Task: Import a spreadsheet with the name "Wrap Up Sheet" from the upload.
Action: Mouse moved to (50, 128)
Screenshot: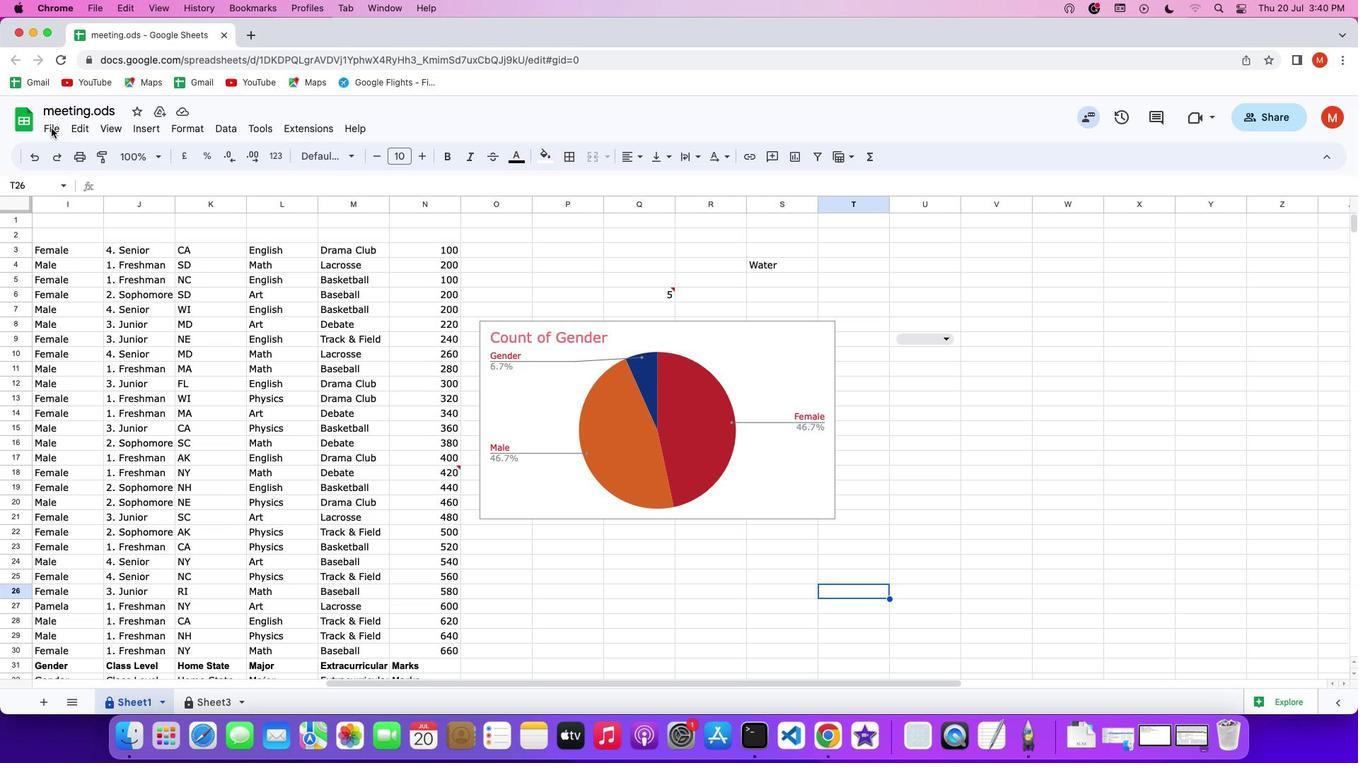 
Action: Mouse pressed left at (50, 128)
Screenshot: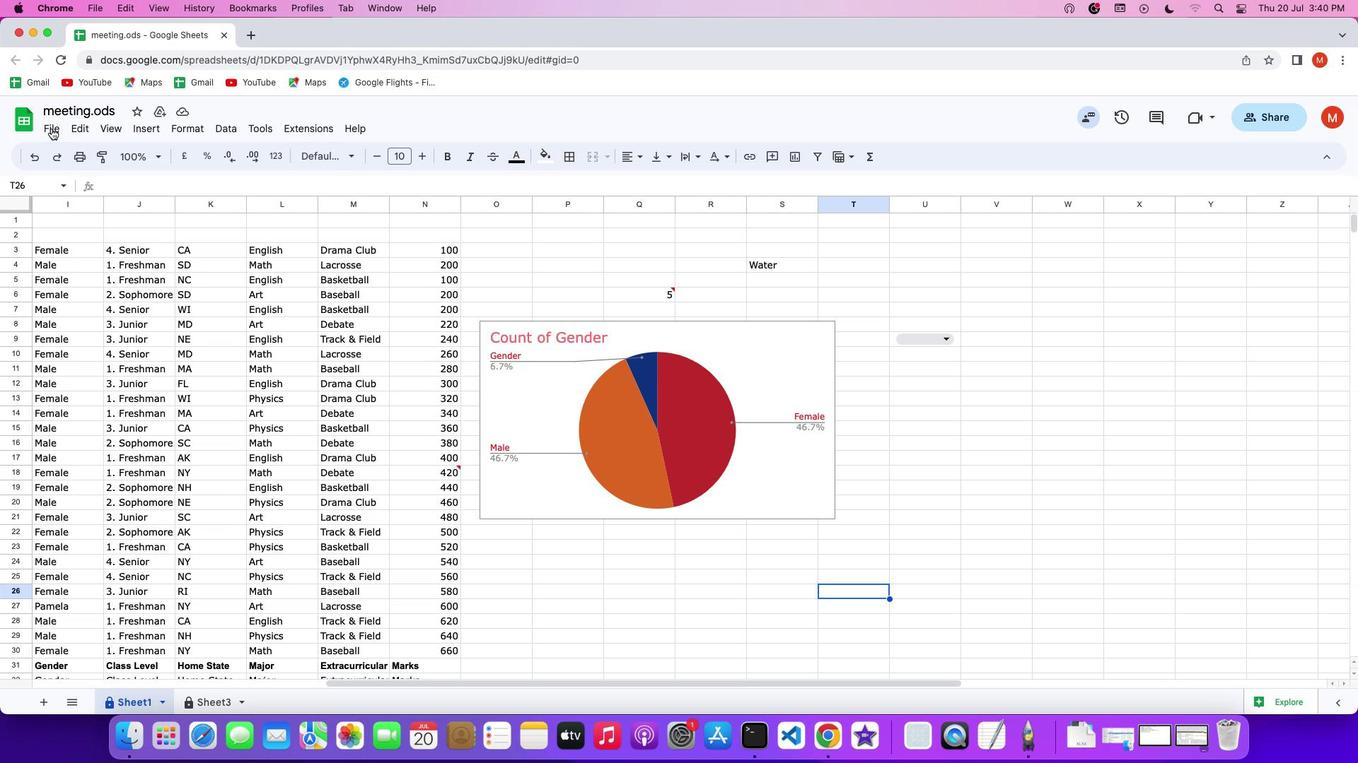
Action: Mouse pressed left at (50, 128)
Screenshot: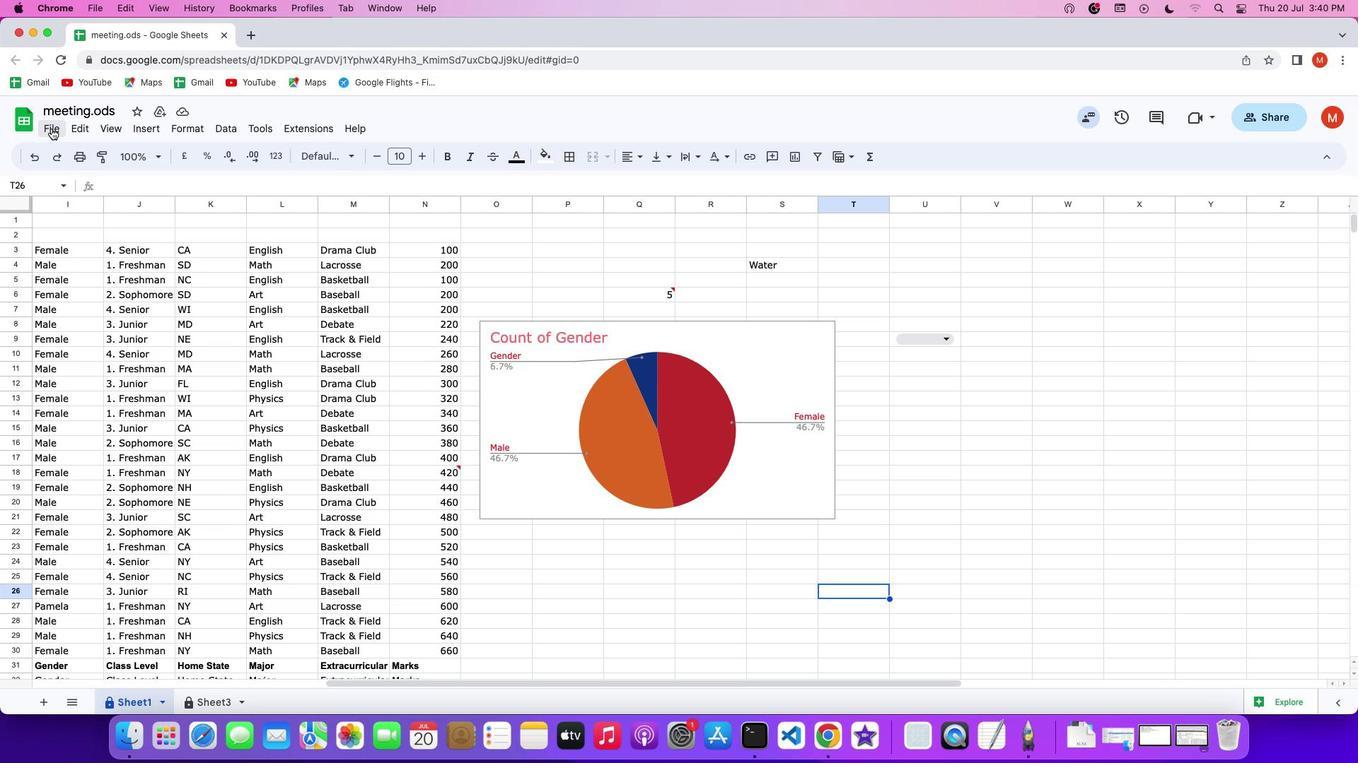 
Action: Mouse moved to (41, 128)
Screenshot: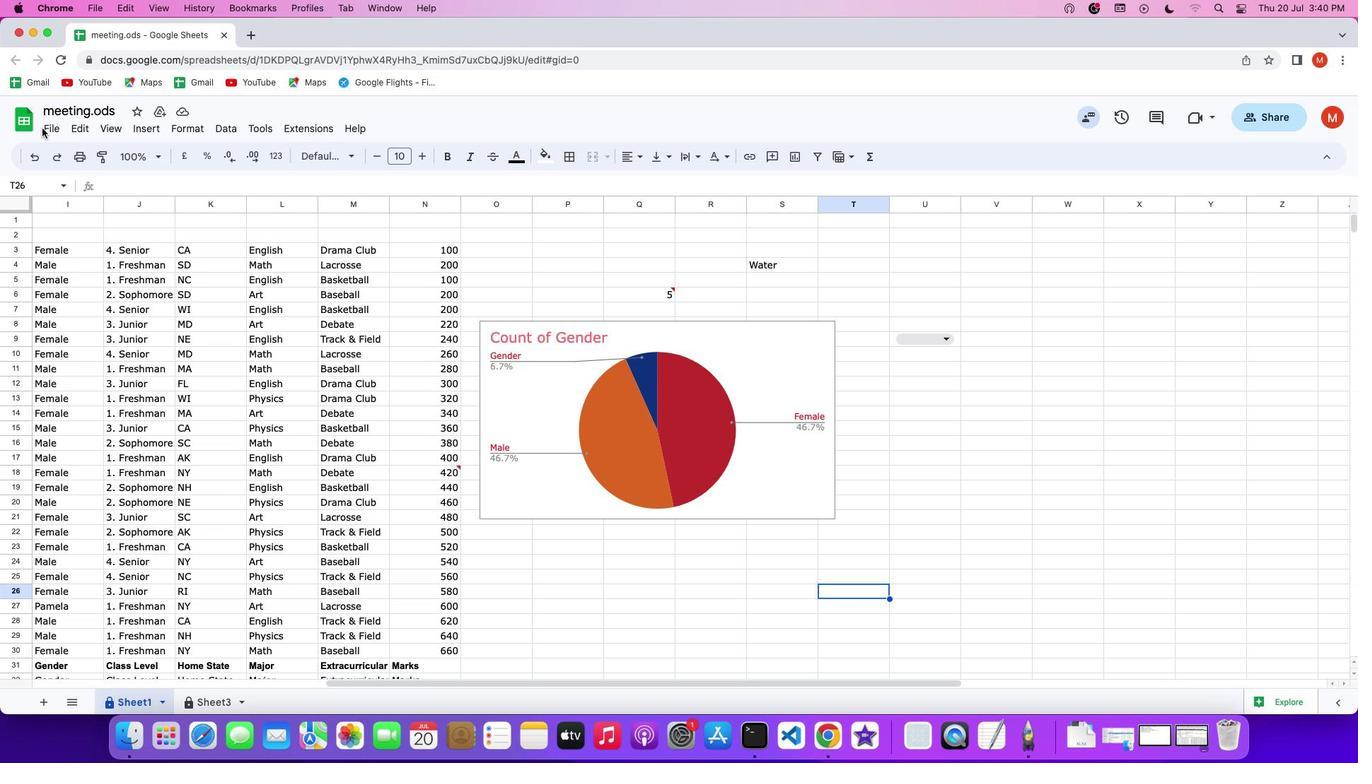 
Action: Mouse pressed left at (41, 128)
Screenshot: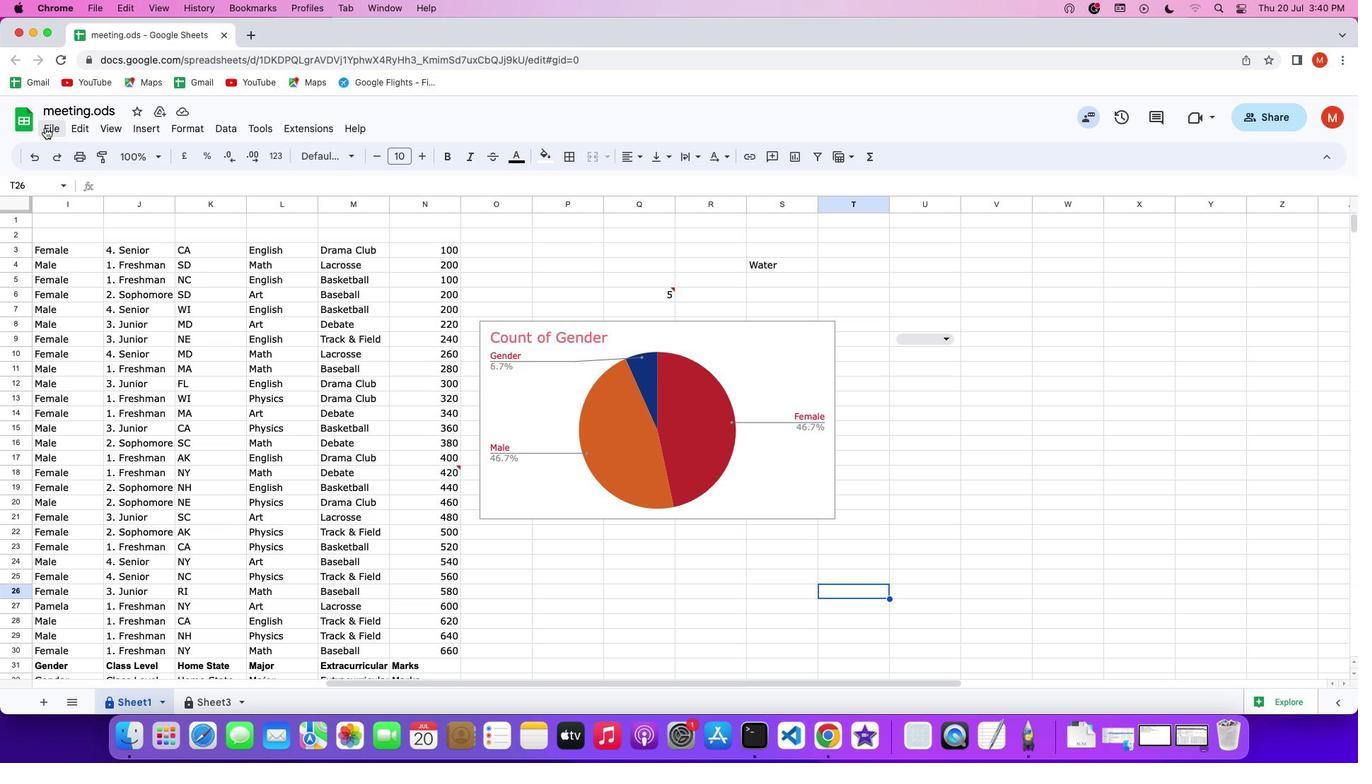 
Action: Mouse moved to (45, 127)
Screenshot: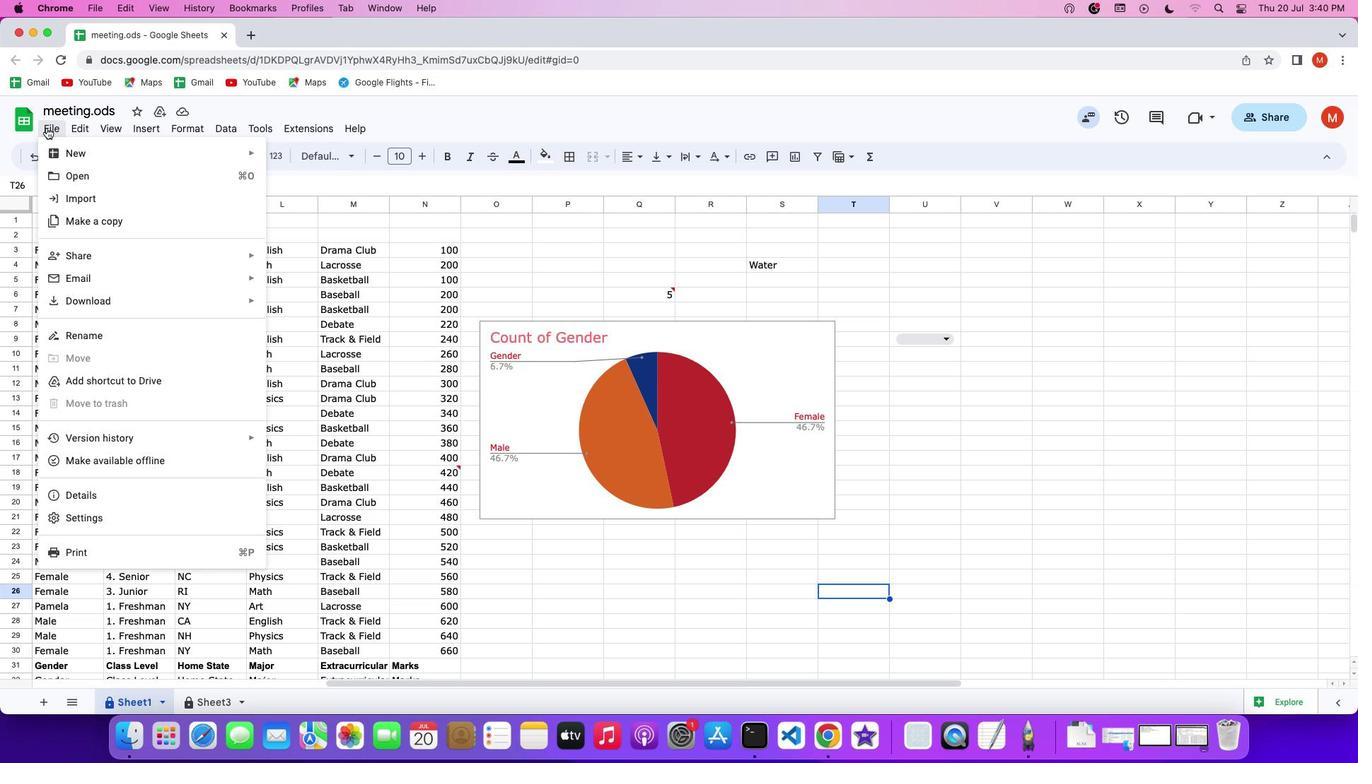 
Action: Mouse pressed left at (45, 127)
Screenshot: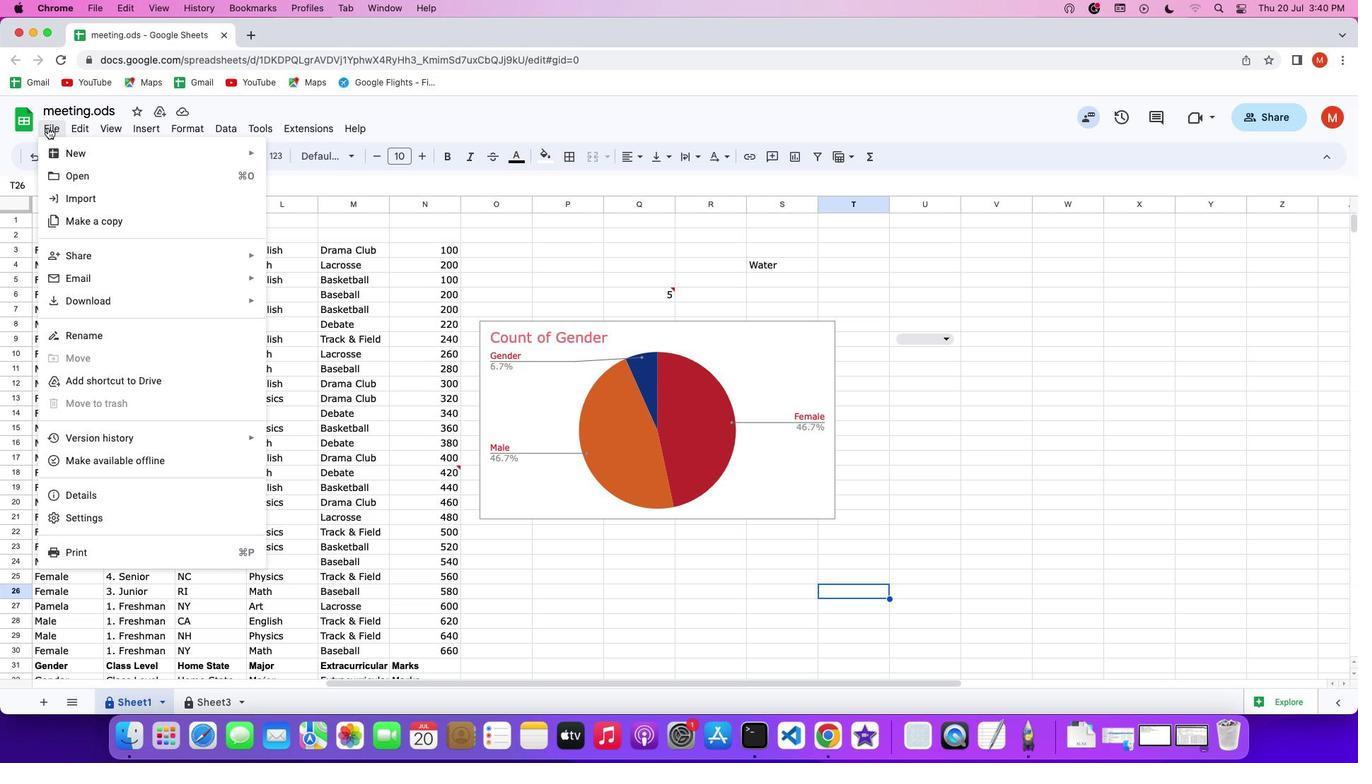 
Action: Mouse moved to (68, 192)
Screenshot: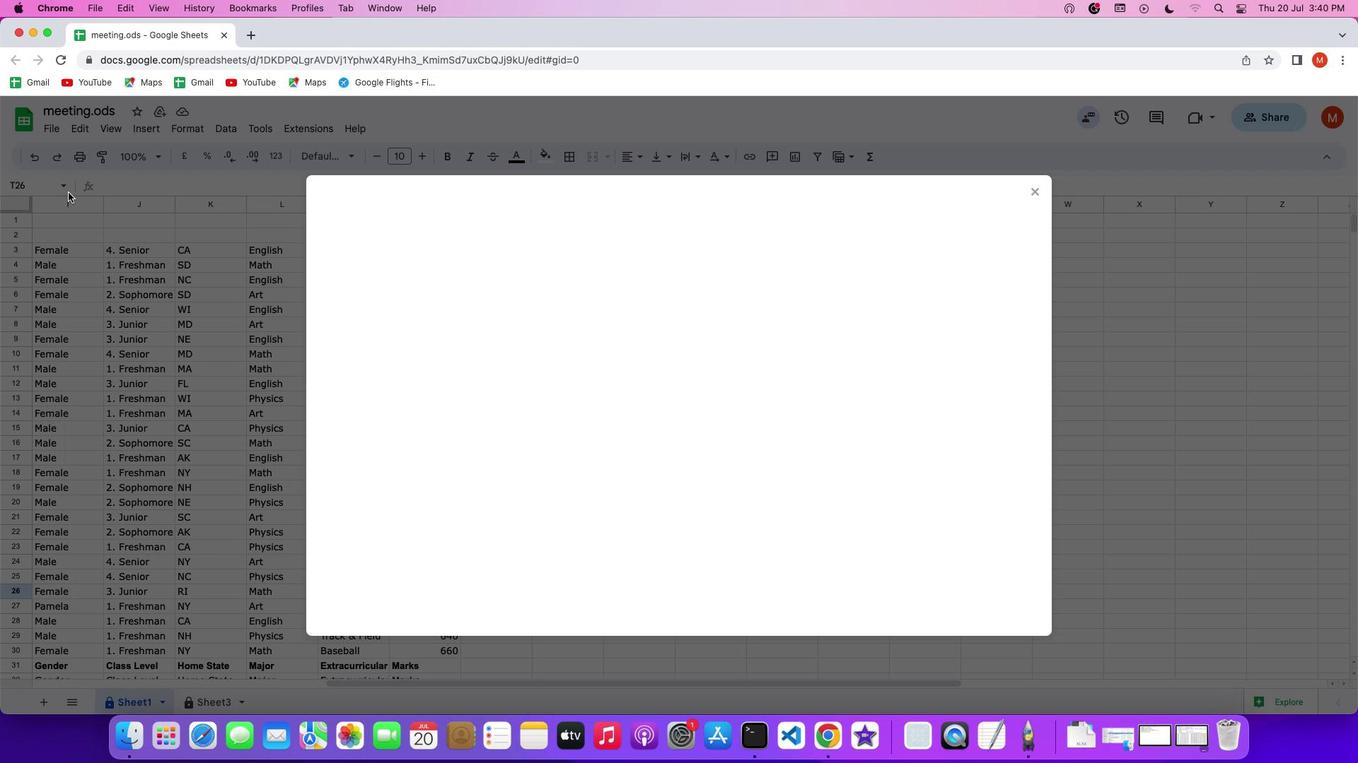 
Action: Mouse pressed left at (68, 192)
Screenshot: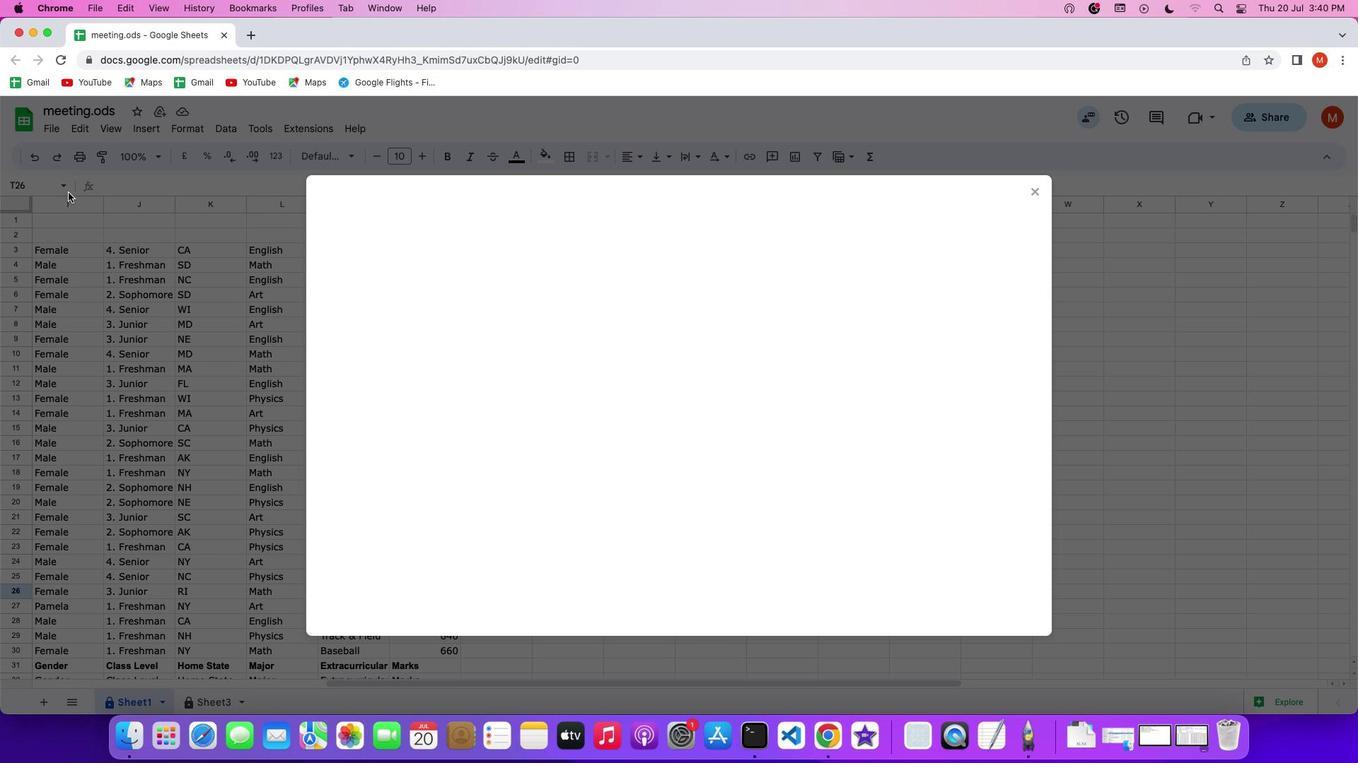 
Action: Mouse moved to (569, 246)
Screenshot: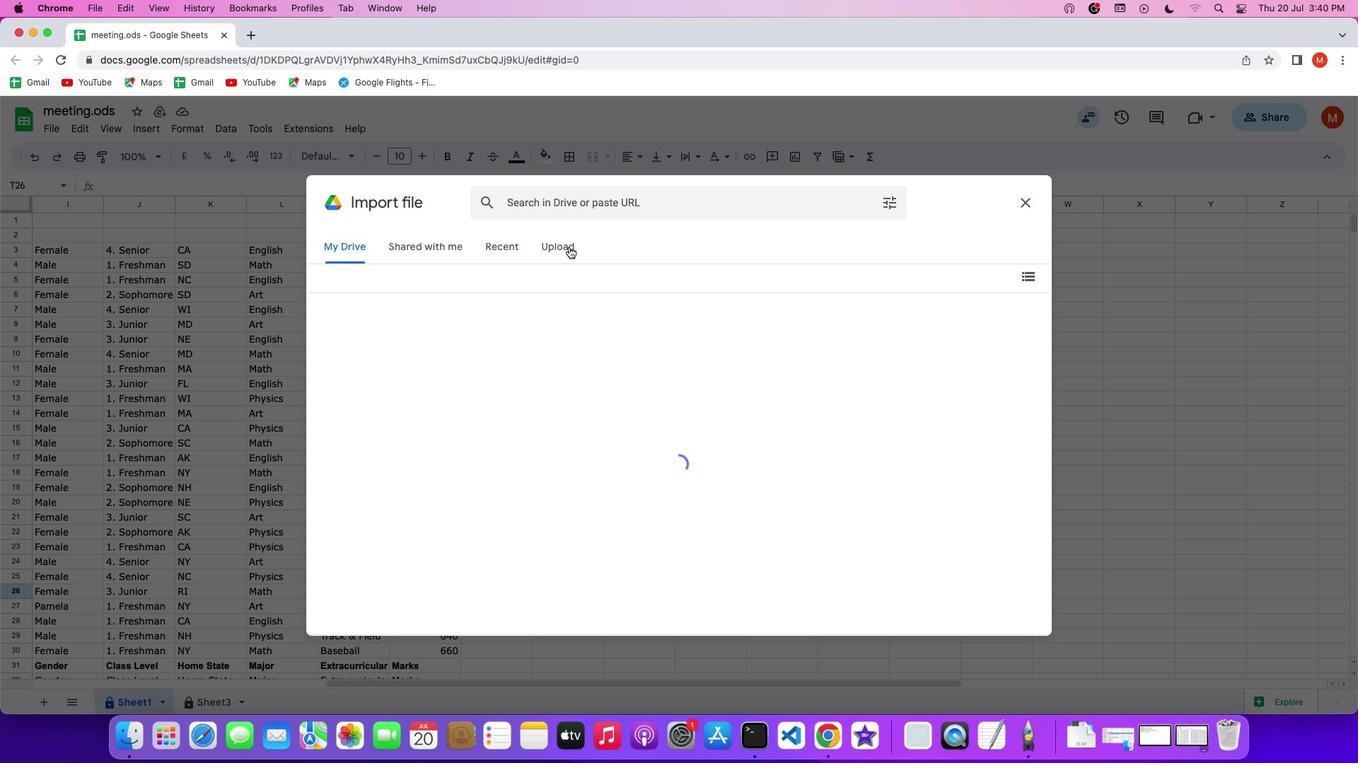 
Action: Mouse pressed left at (569, 246)
Screenshot: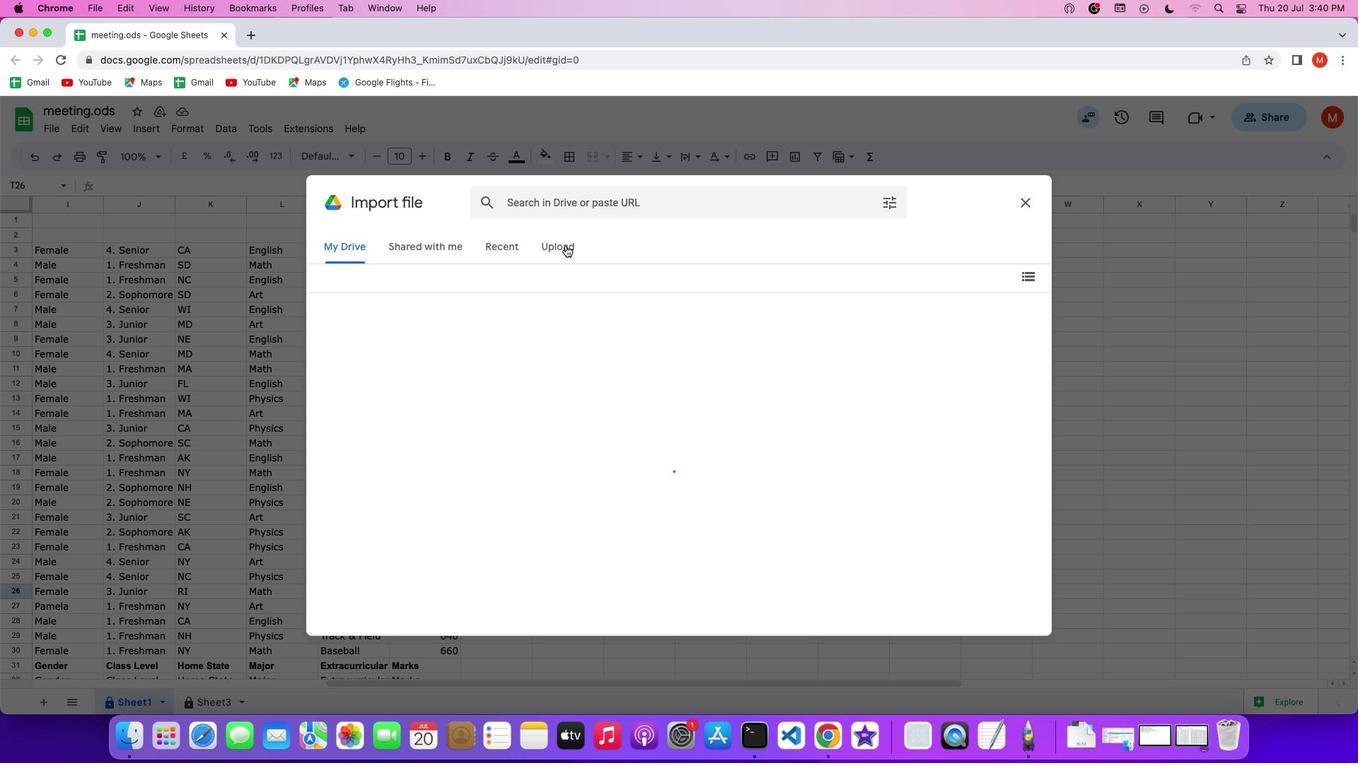 
Action: Mouse moved to (565, 246)
Screenshot: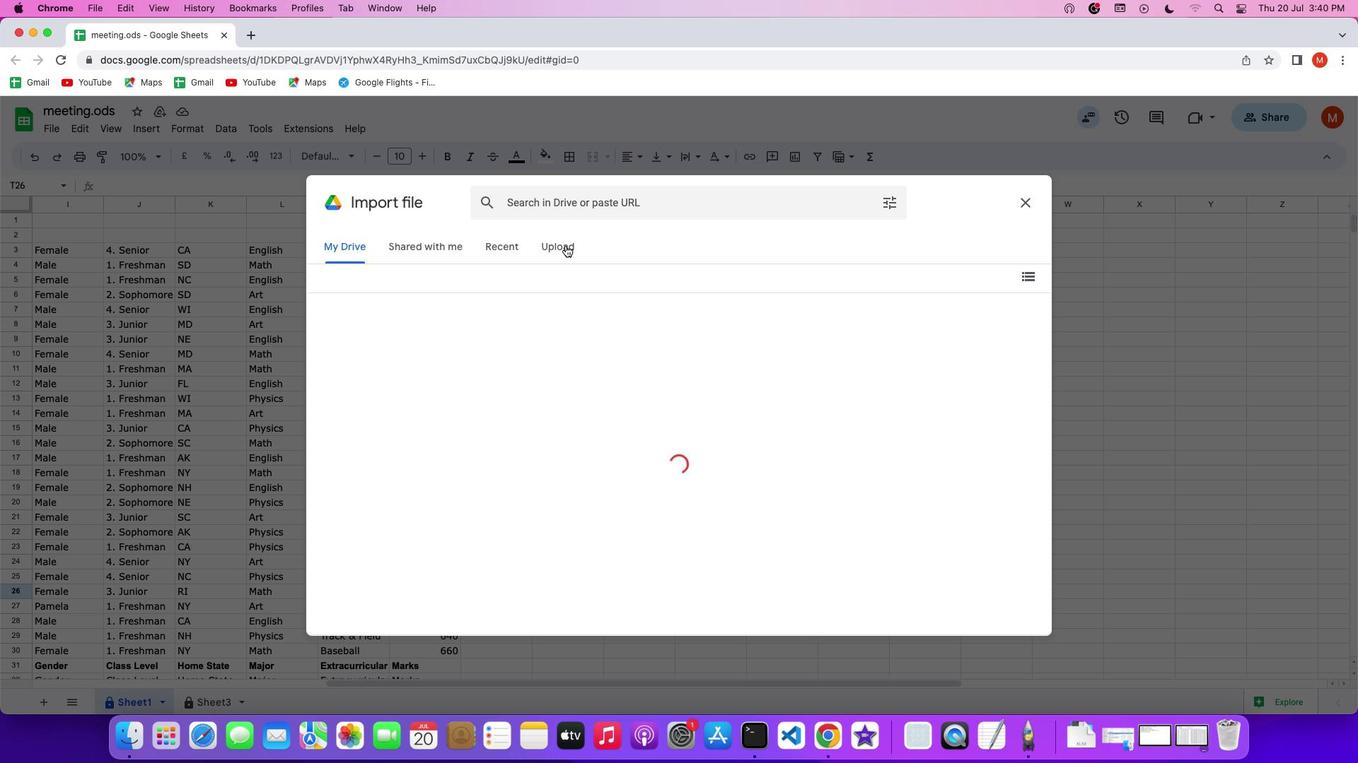 
Action: Mouse pressed left at (565, 246)
Screenshot: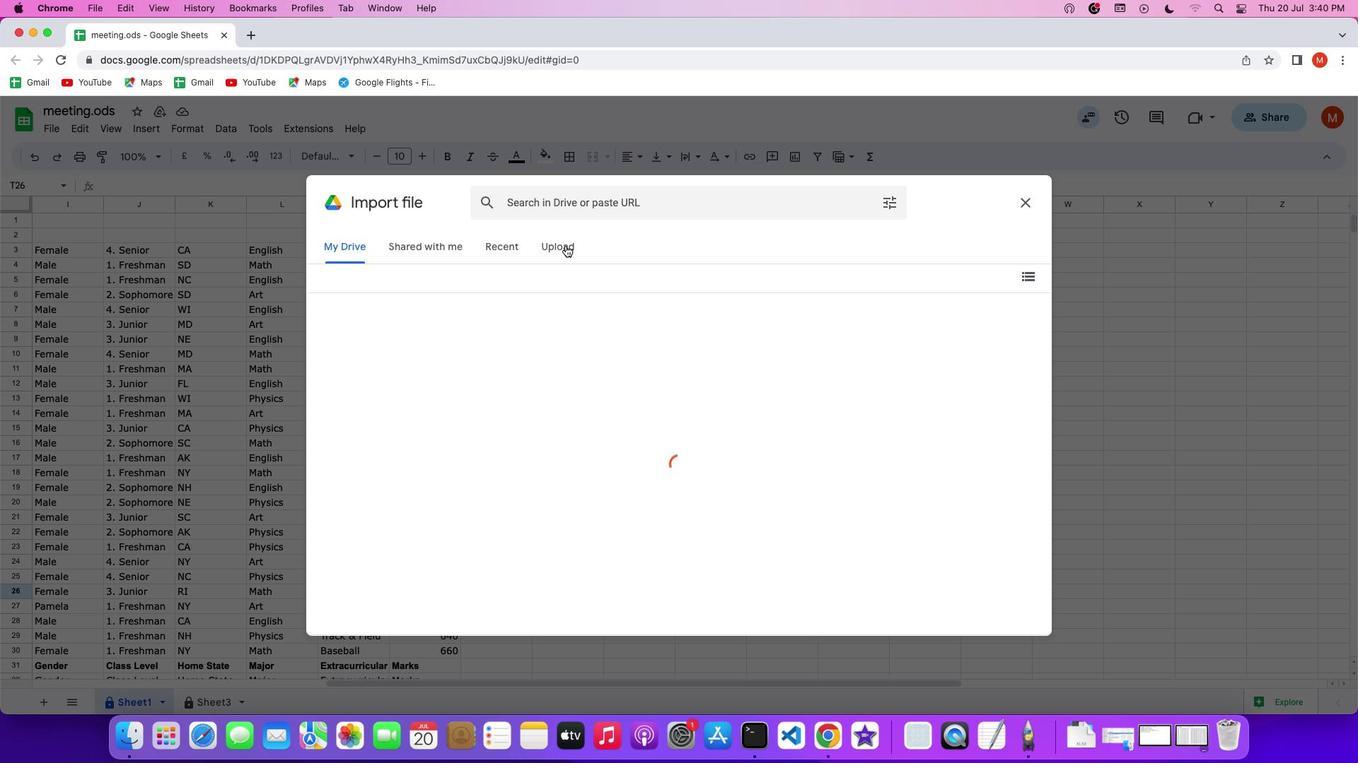 
Action: Mouse moved to (682, 502)
Screenshot: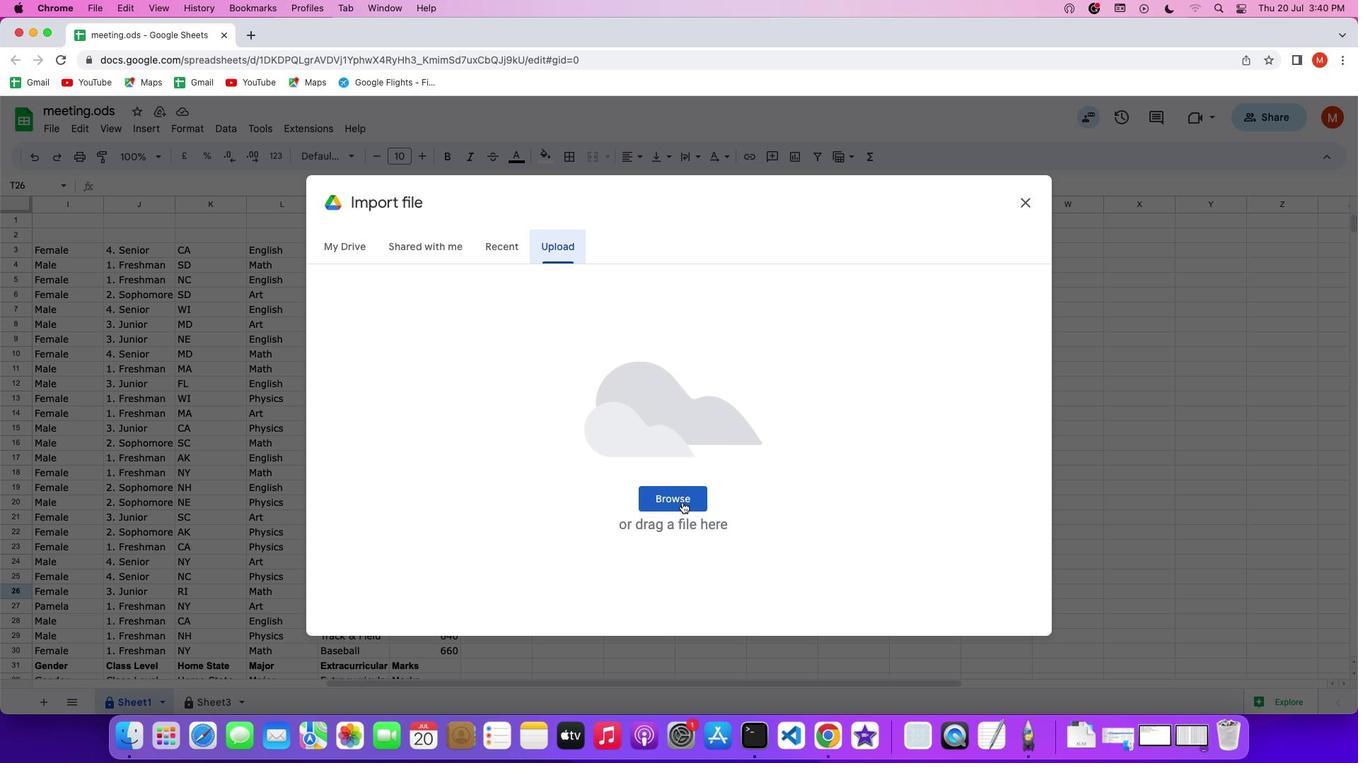 
Action: Mouse pressed left at (682, 502)
Screenshot: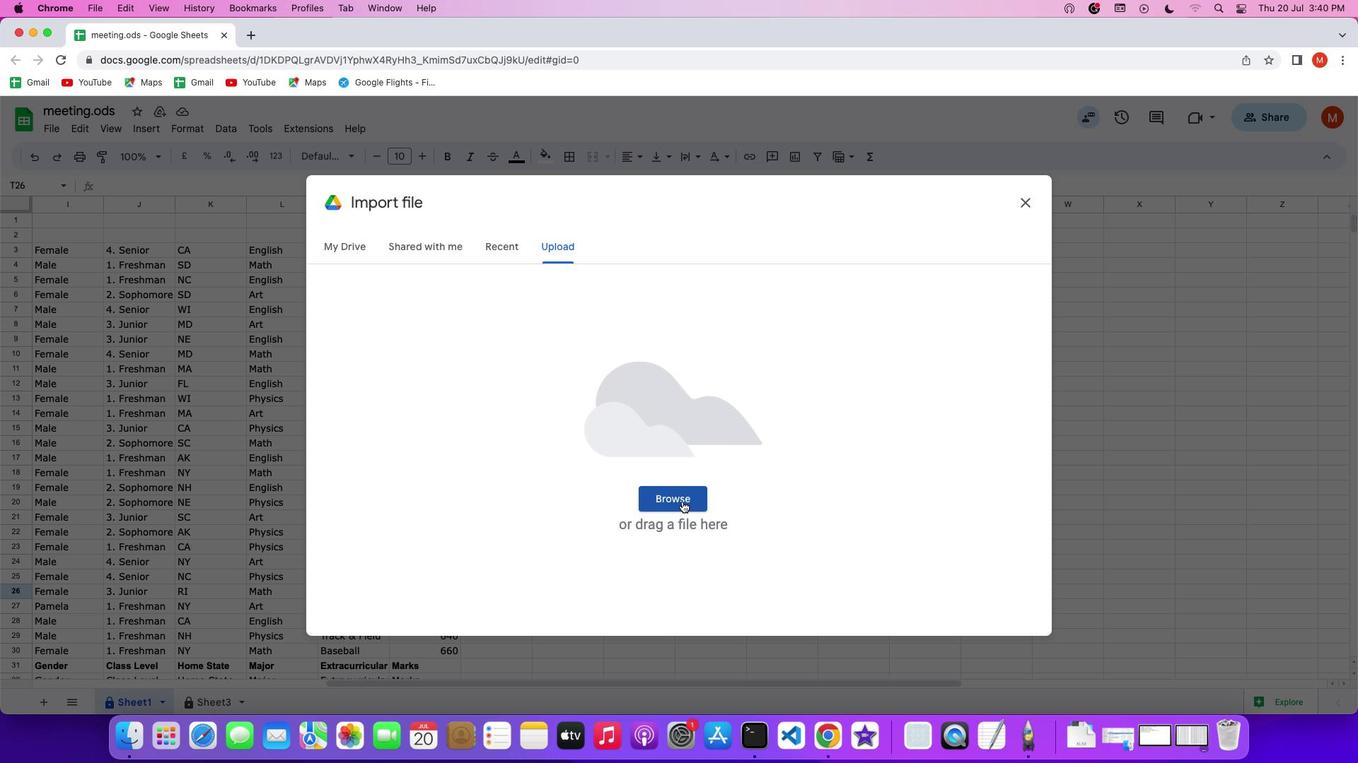 
Action: Mouse moved to (604, 438)
Screenshot: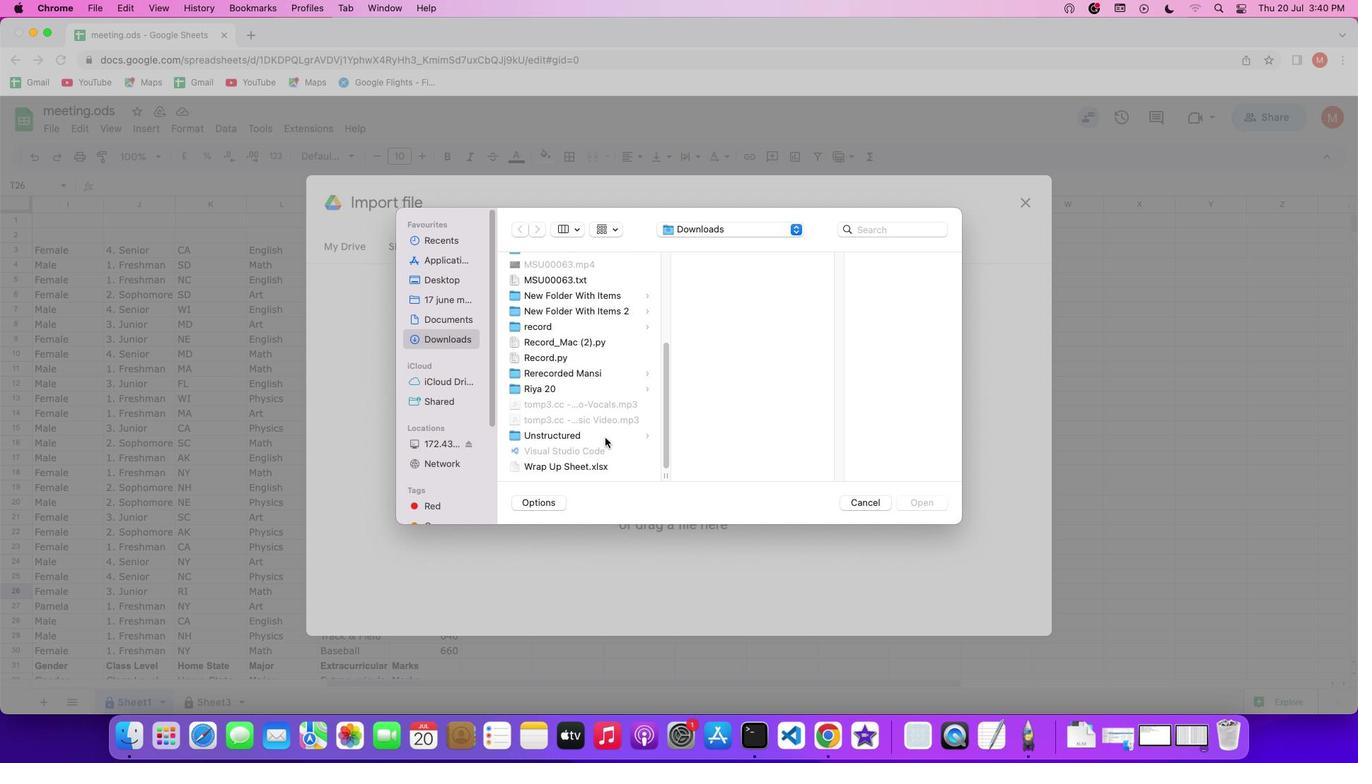 
Action: Mouse scrolled (604, 438) with delta (0, 0)
Screenshot: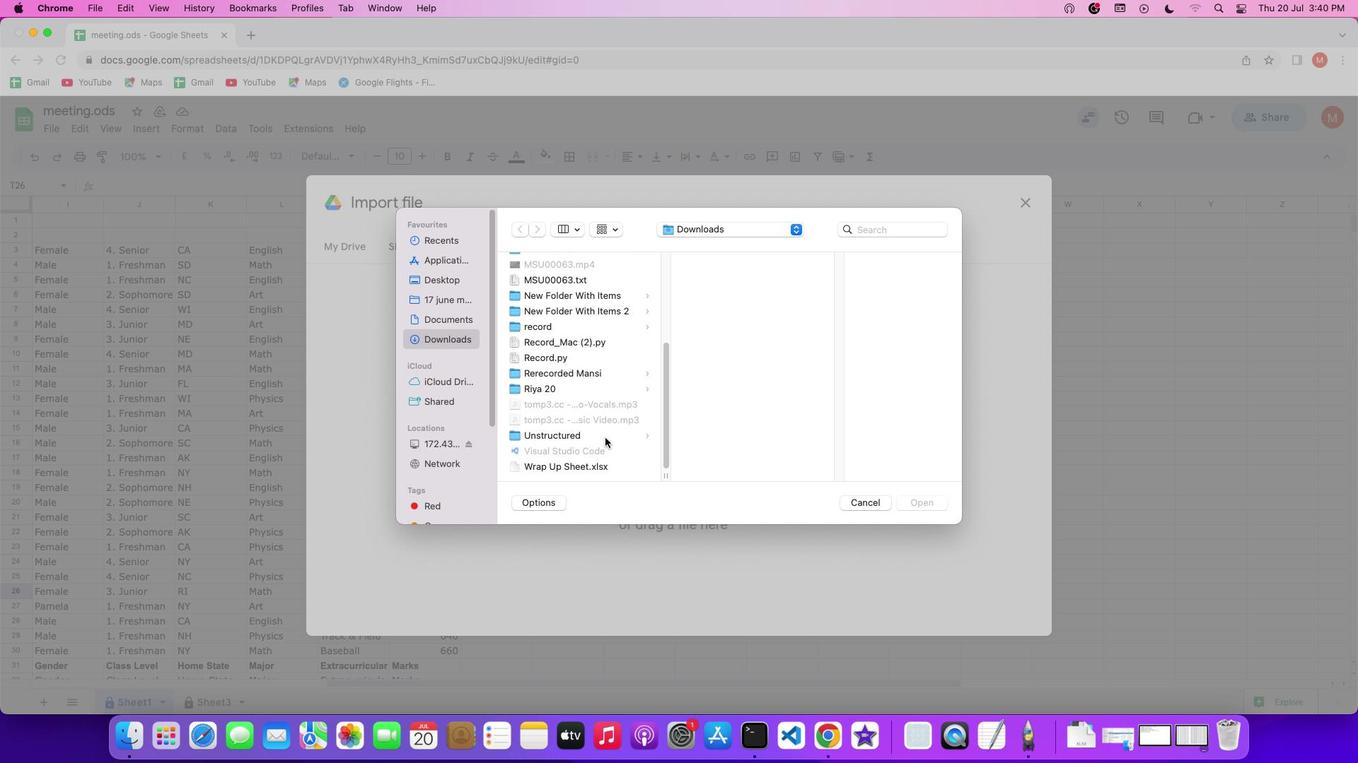 
Action: Mouse scrolled (604, 438) with delta (0, 0)
Screenshot: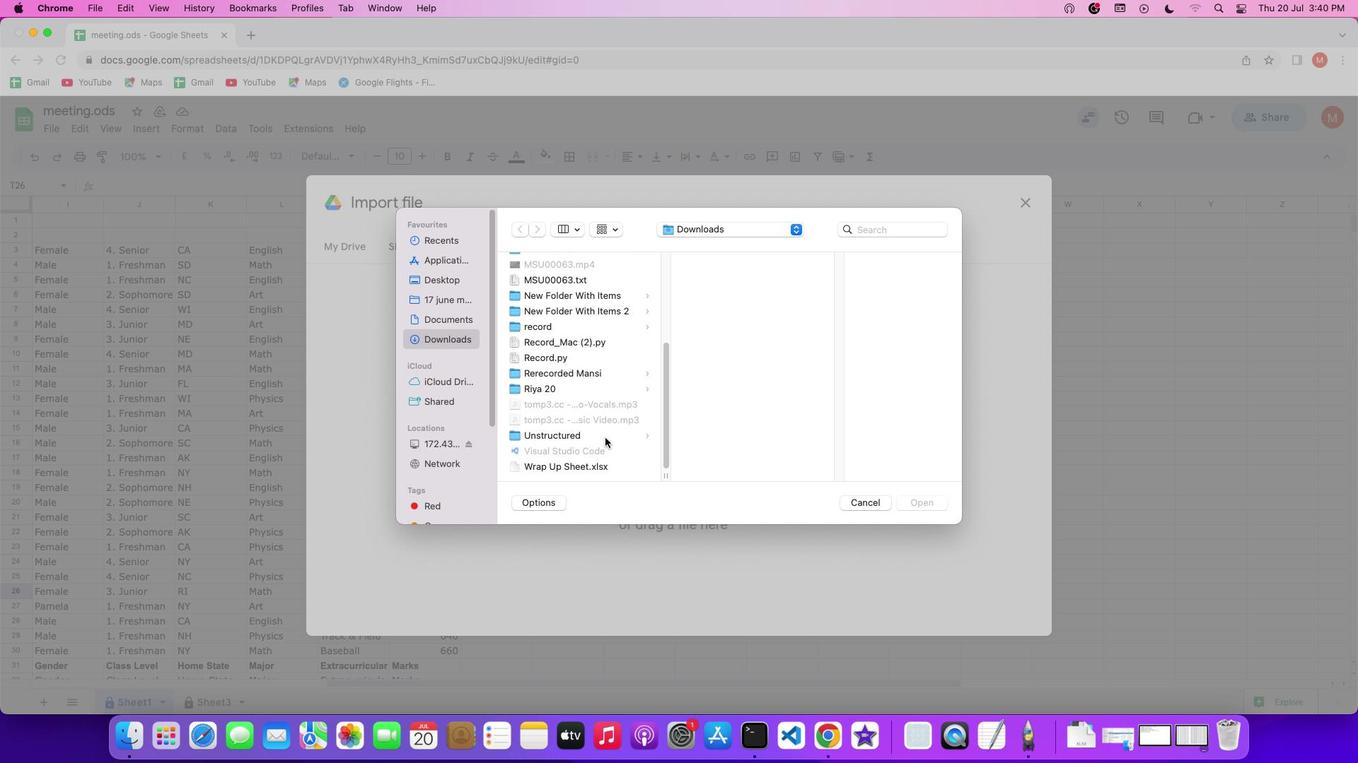 
Action: Mouse scrolled (604, 438) with delta (0, -2)
Screenshot: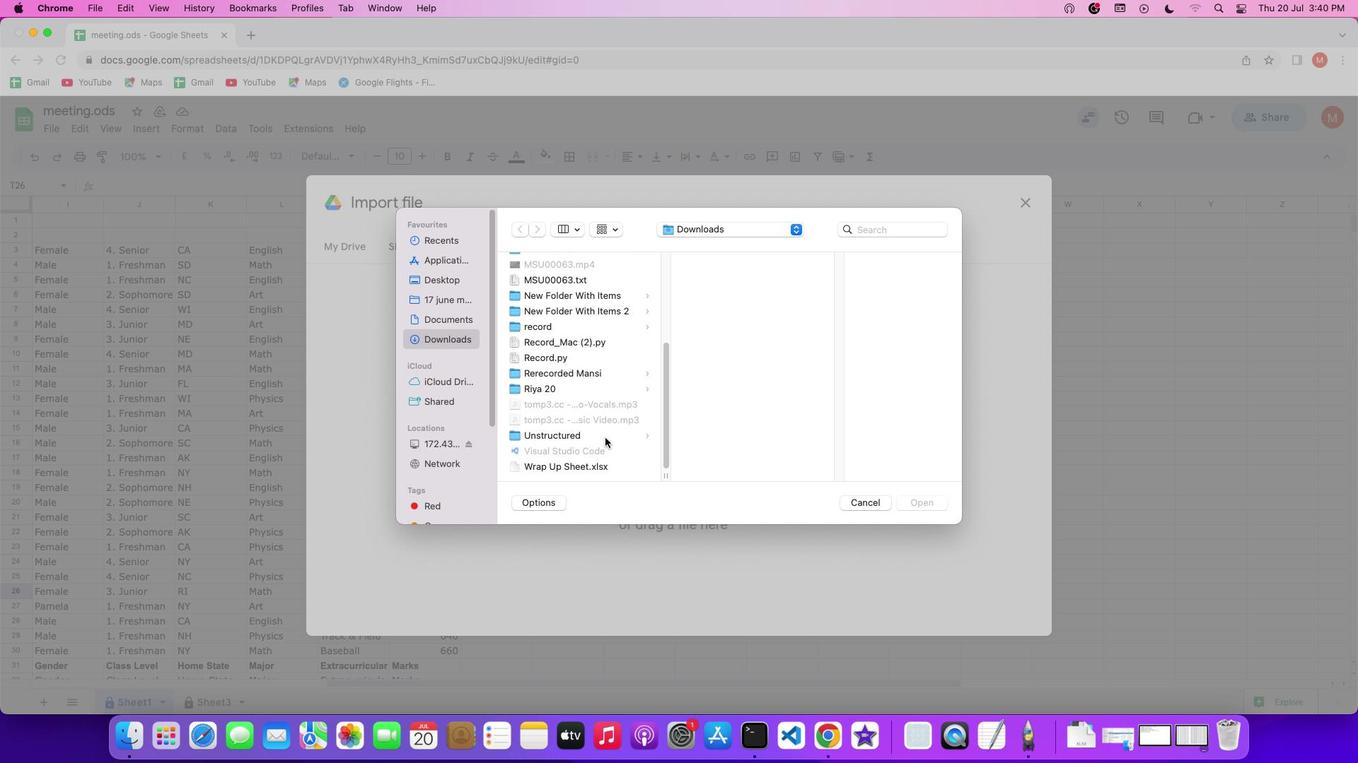 
Action: Mouse scrolled (604, 438) with delta (0, -3)
Screenshot: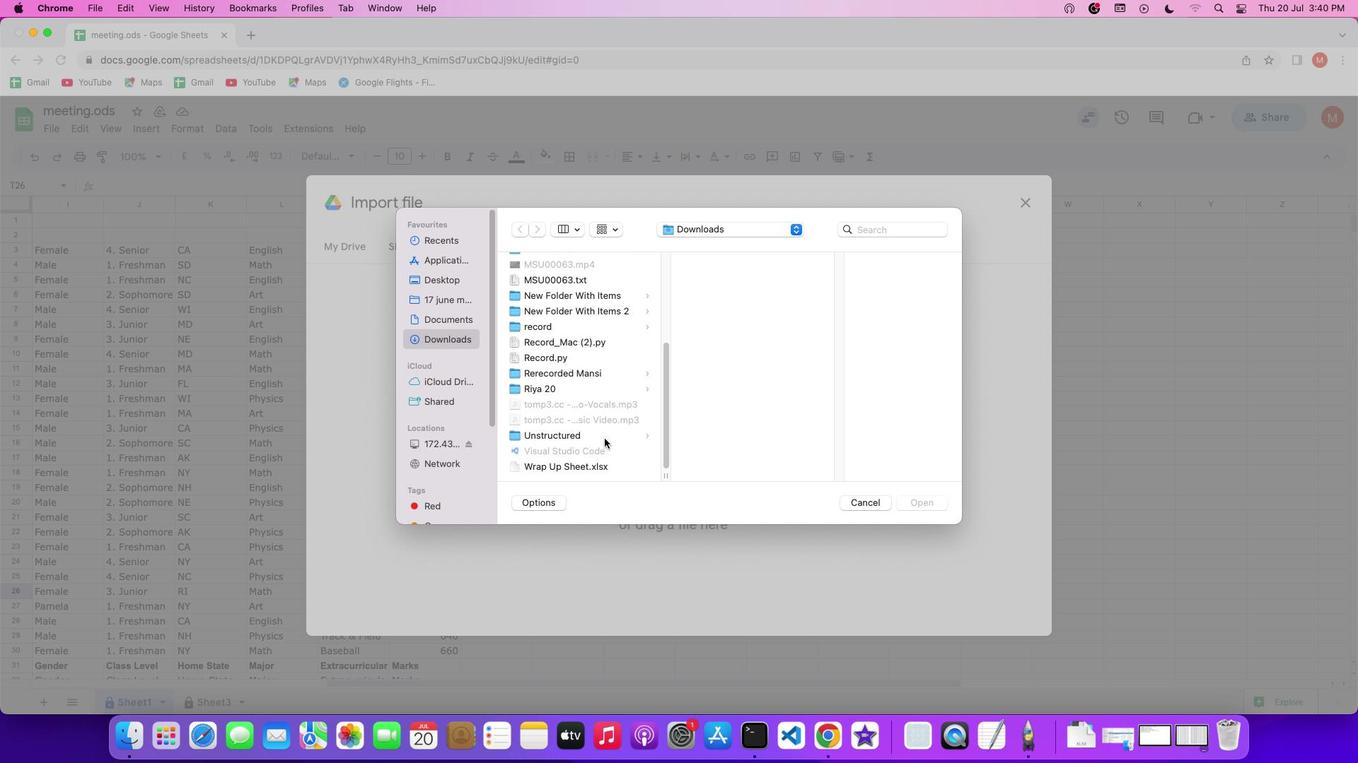 
Action: Mouse scrolled (604, 438) with delta (0, -3)
Screenshot: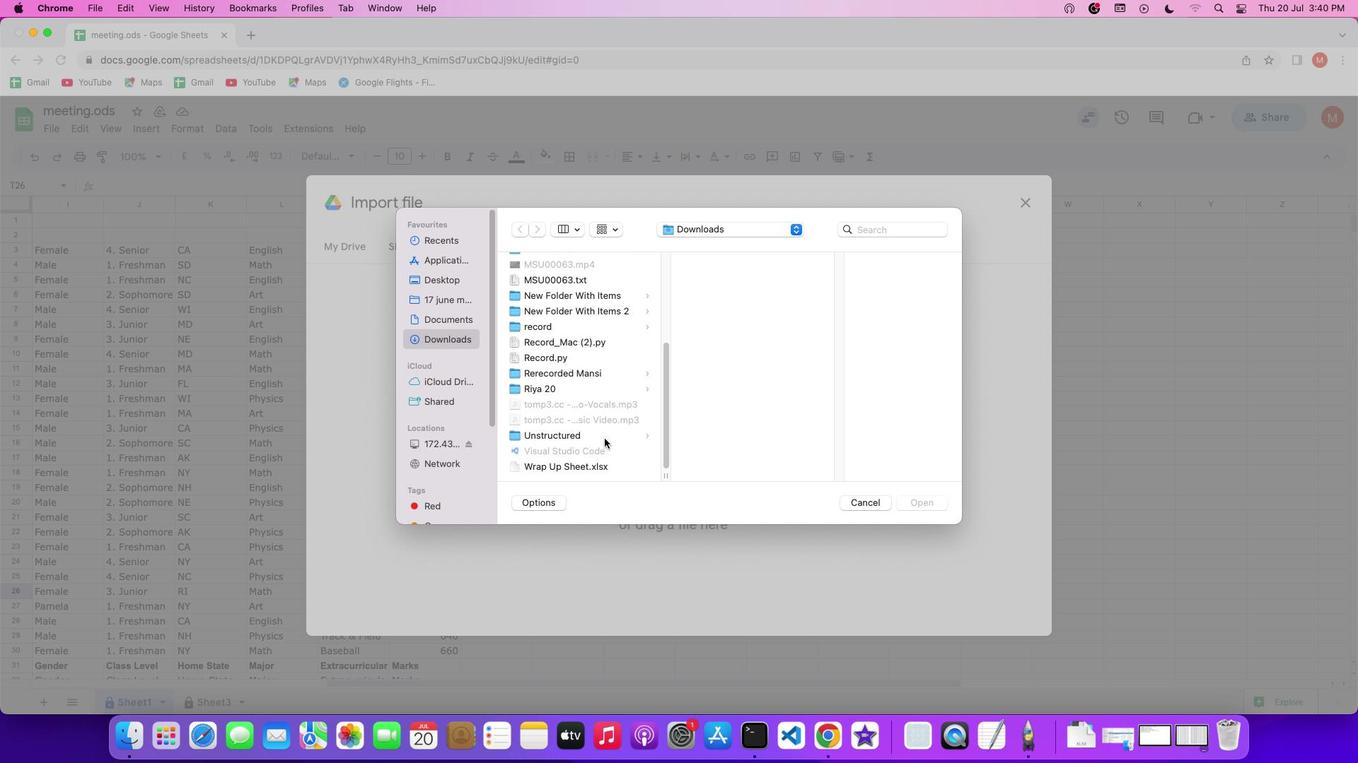 
Action: Mouse scrolled (604, 438) with delta (0, 0)
Screenshot: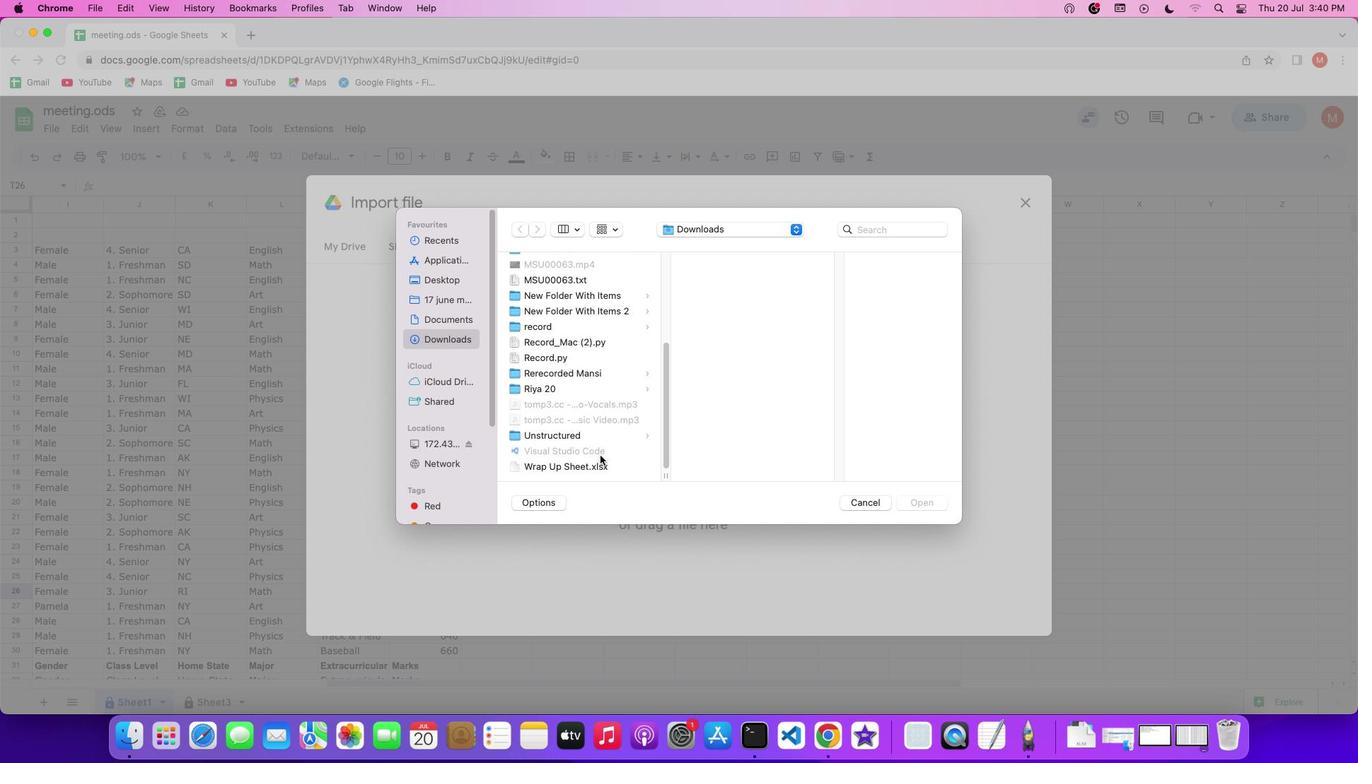 
Action: Mouse scrolled (604, 438) with delta (0, 0)
Screenshot: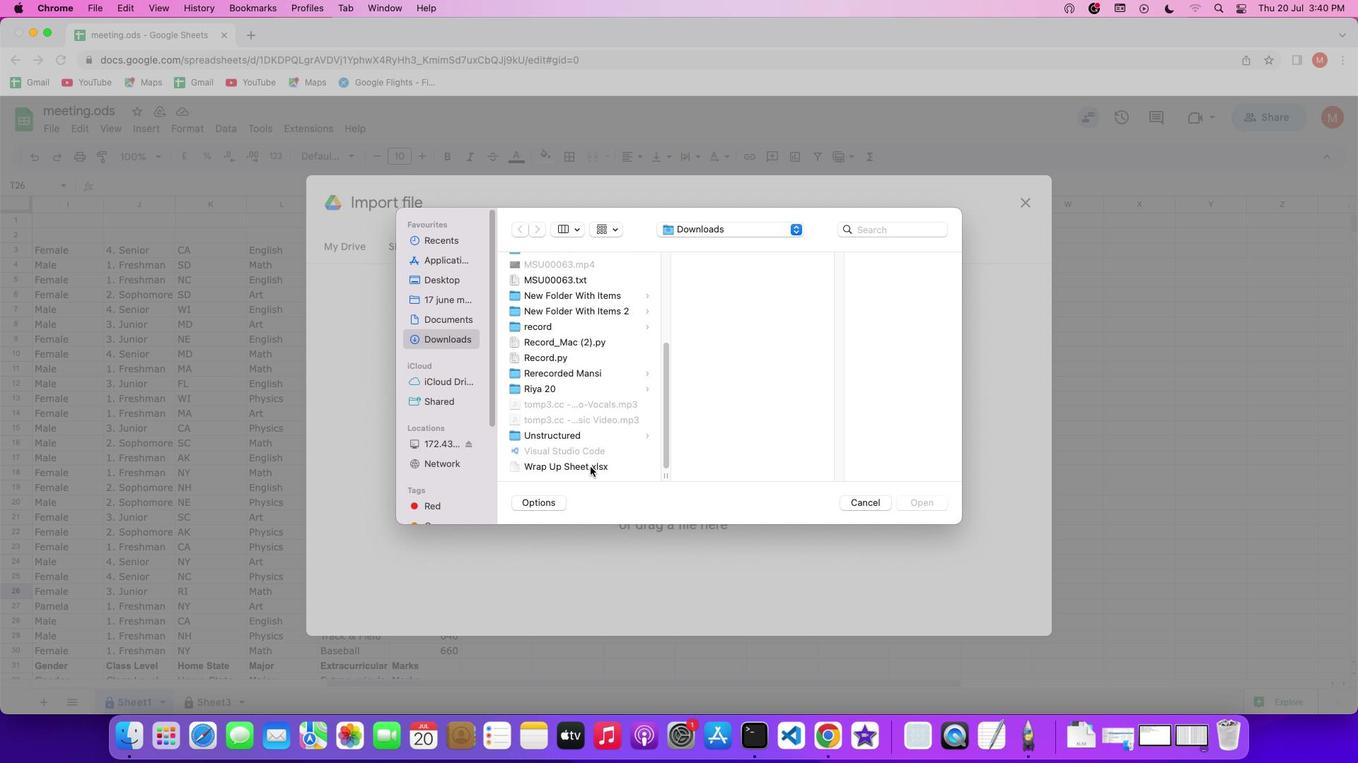
Action: Mouse moved to (604, 438)
Screenshot: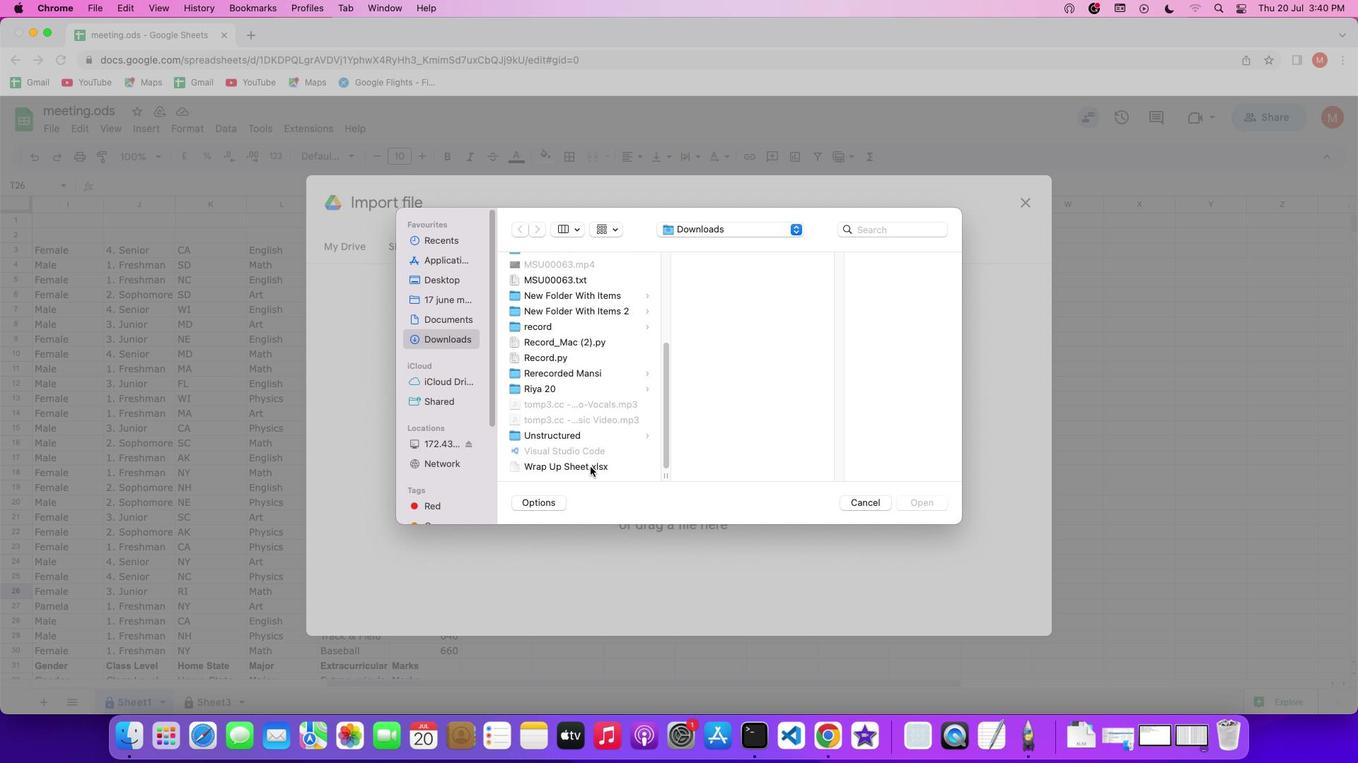 
Action: Mouse scrolled (604, 438) with delta (0, -1)
Screenshot: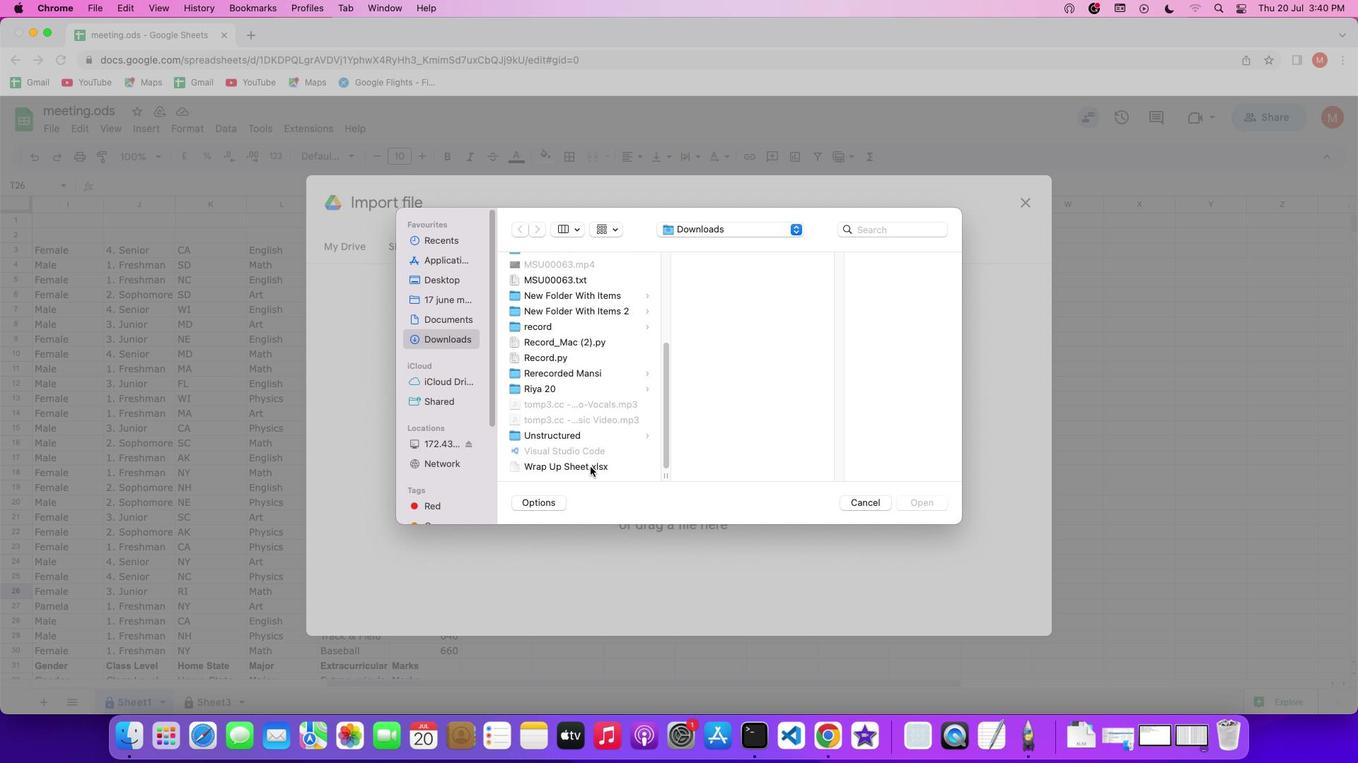 
Action: Mouse moved to (604, 439)
Screenshot: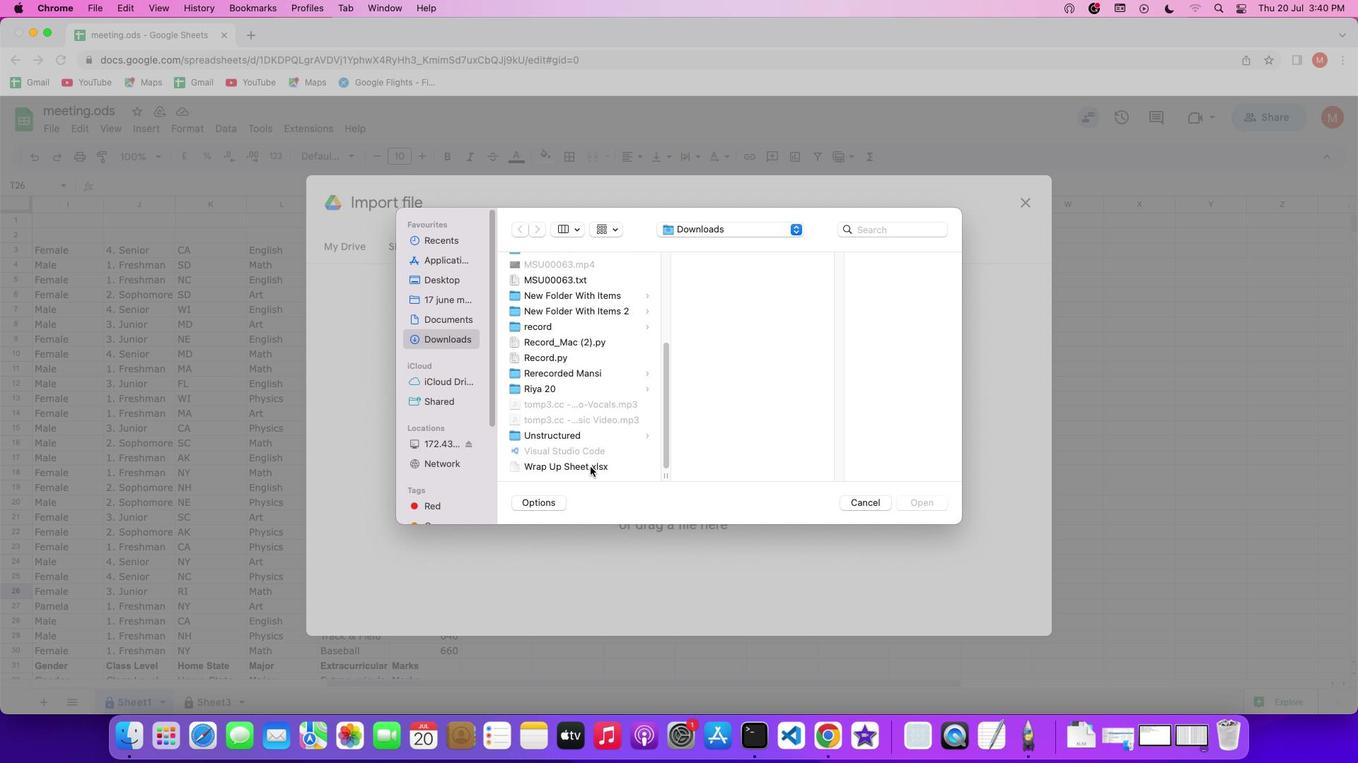 
Action: Mouse scrolled (604, 439) with delta (0, -2)
Screenshot: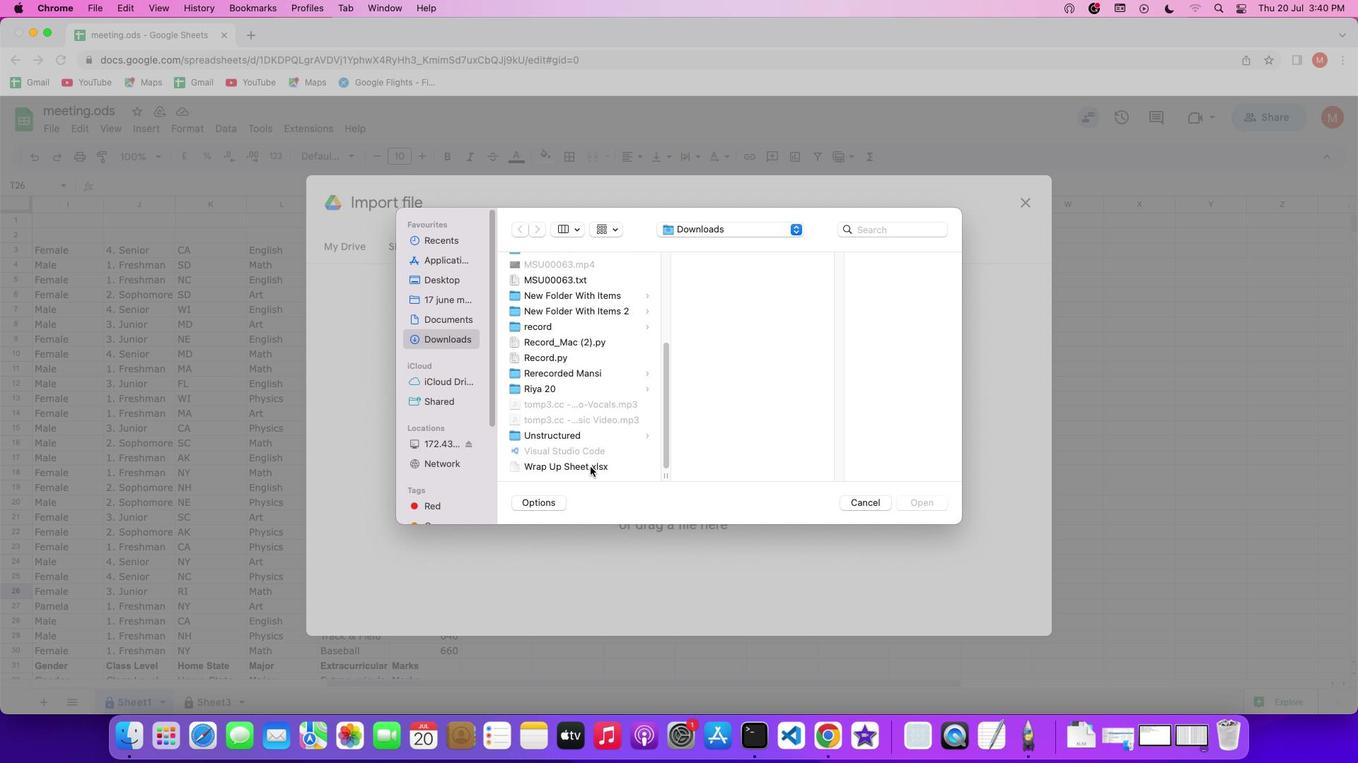 
Action: Mouse moved to (590, 467)
Screenshot: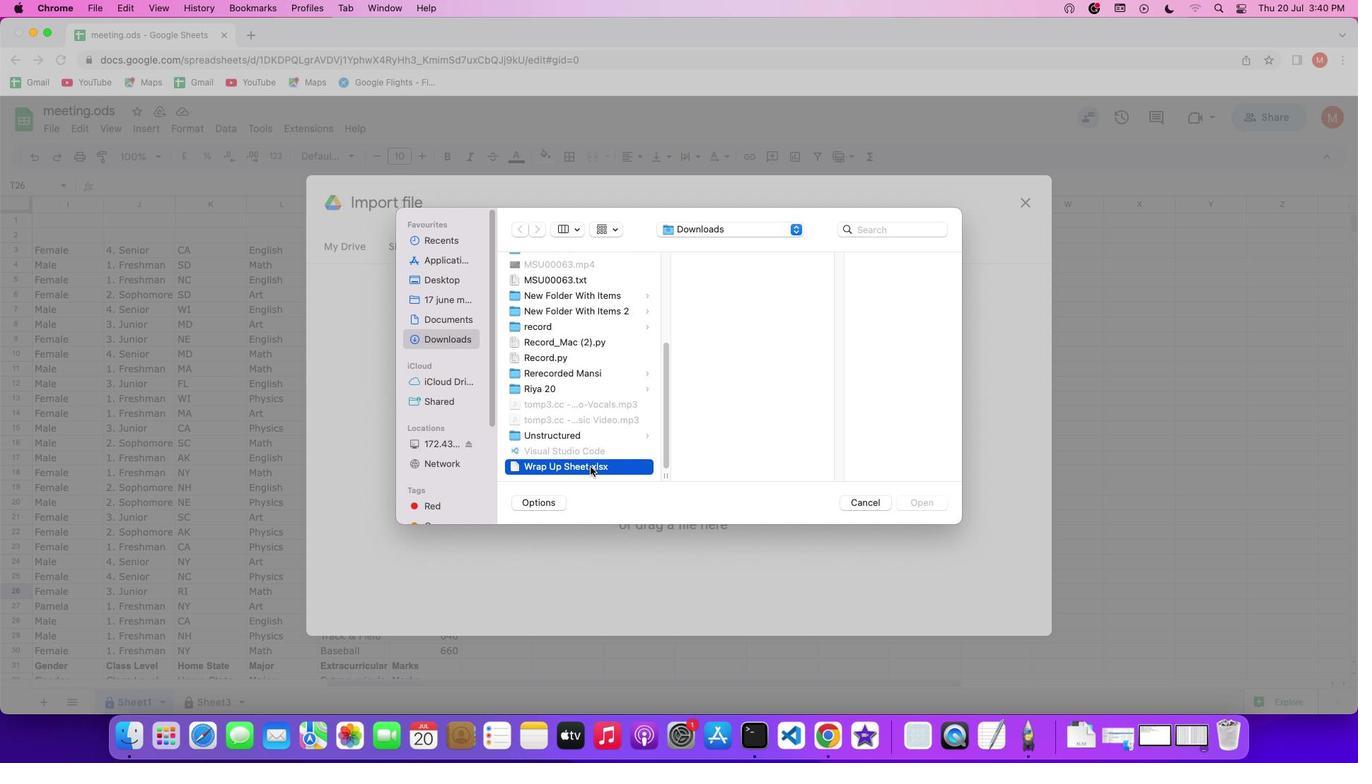 
Action: Mouse pressed left at (590, 467)
Screenshot: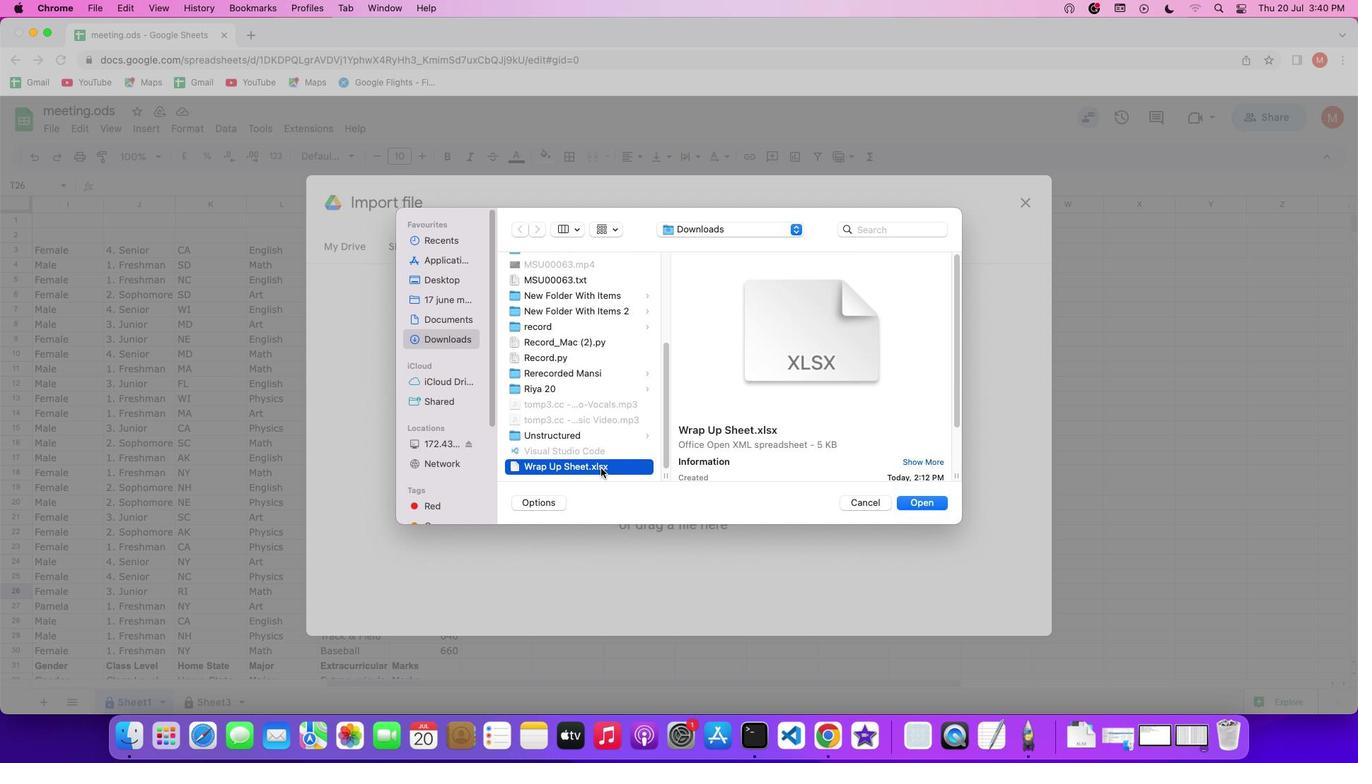 
Action: Mouse moved to (924, 509)
Screenshot: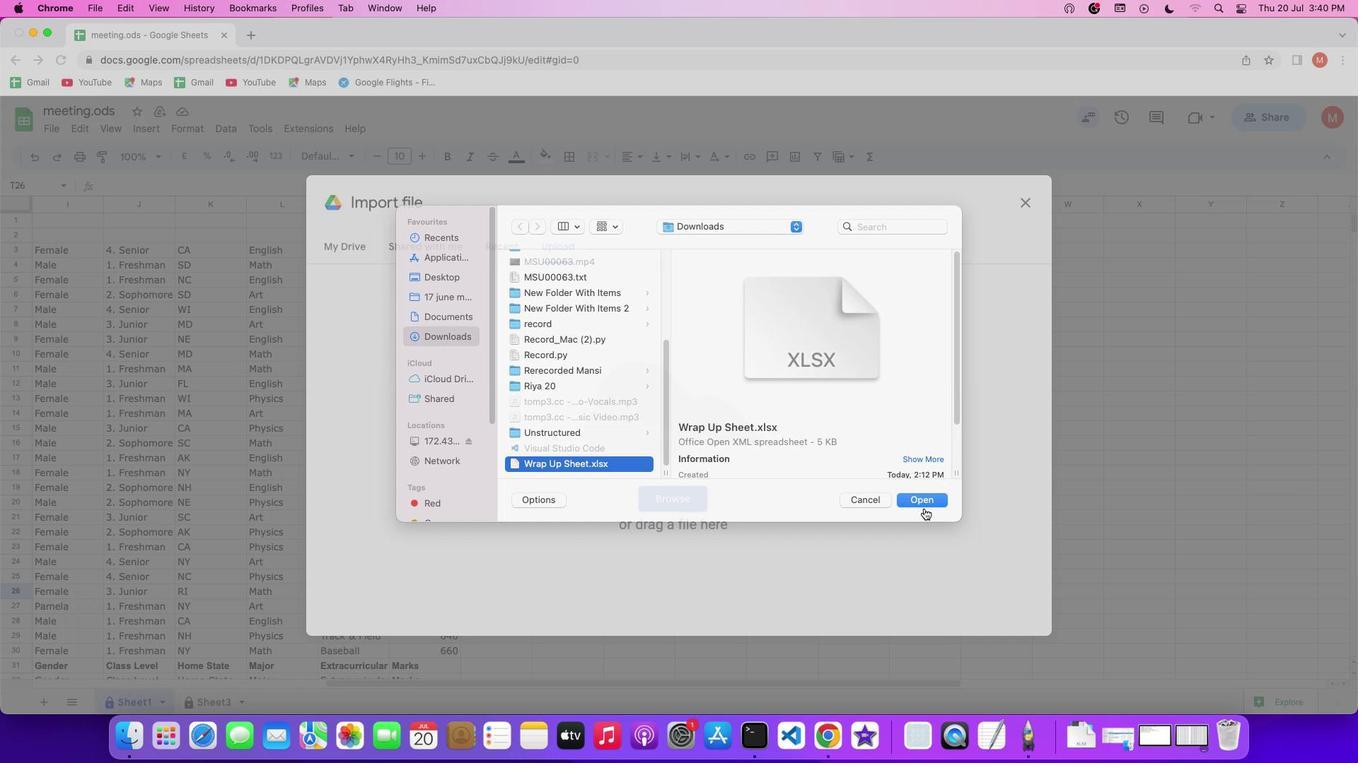 
Action: Mouse pressed left at (924, 509)
Screenshot: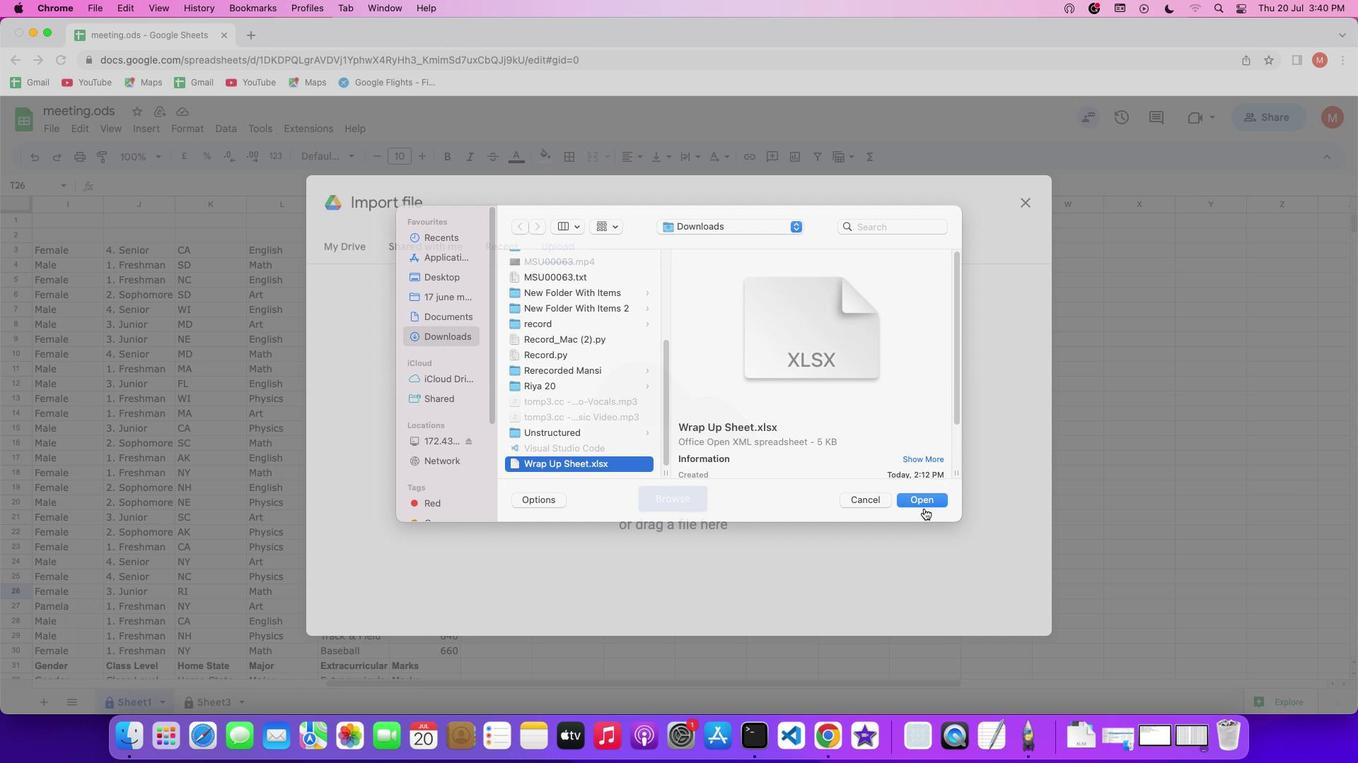 
Action: Mouse moved to (722, 485)
Screenshot: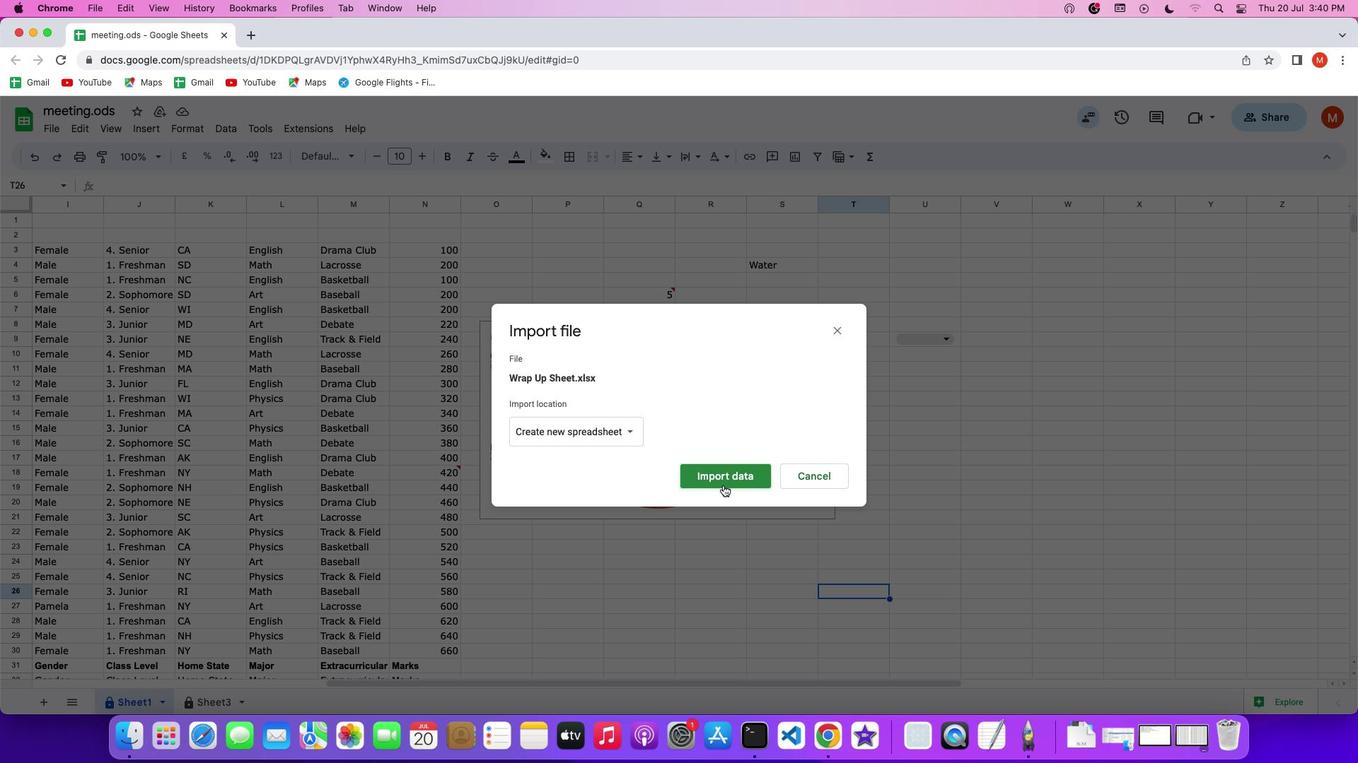 
Action: Mouse pressed left at (722, 485)
Screenshot: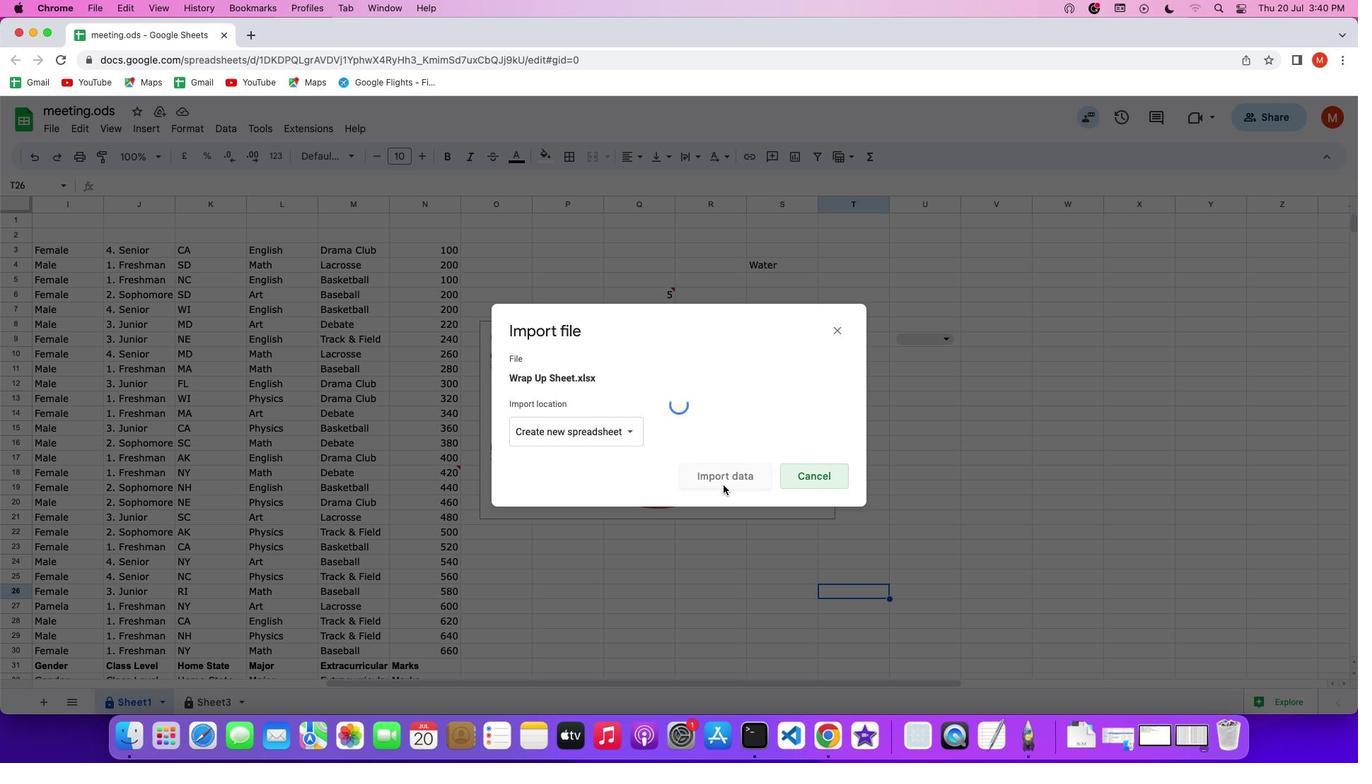 
